 Task: In daily digests turn off In-app notifications.
Action: Mouse moved to (753, 69)
Screenshot: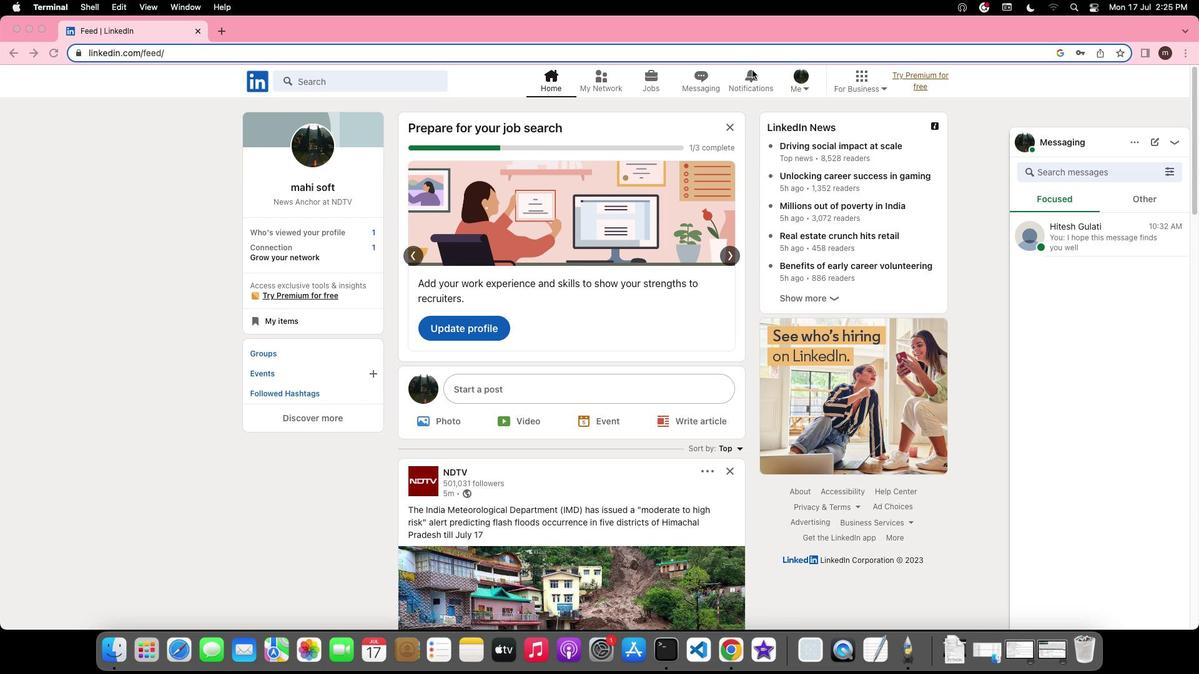
Action: Mouse pressed left at (753, 69)
Screenshot: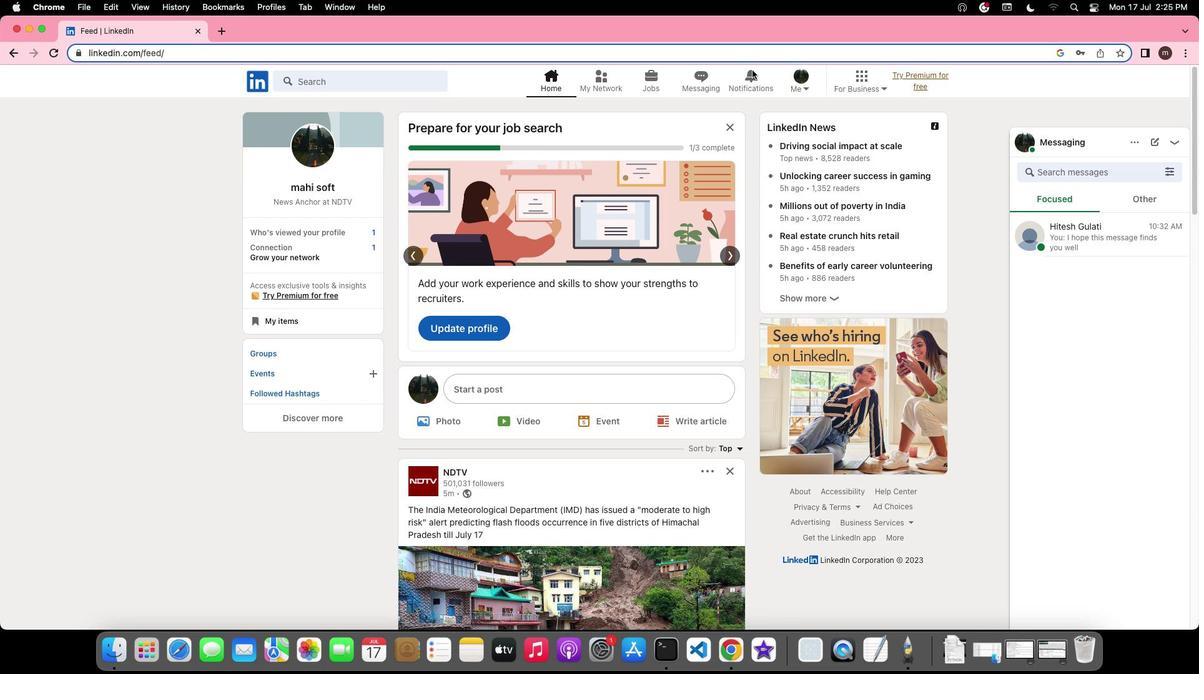 
Action: Mouse pressed left at (753, 69)
Screenshot: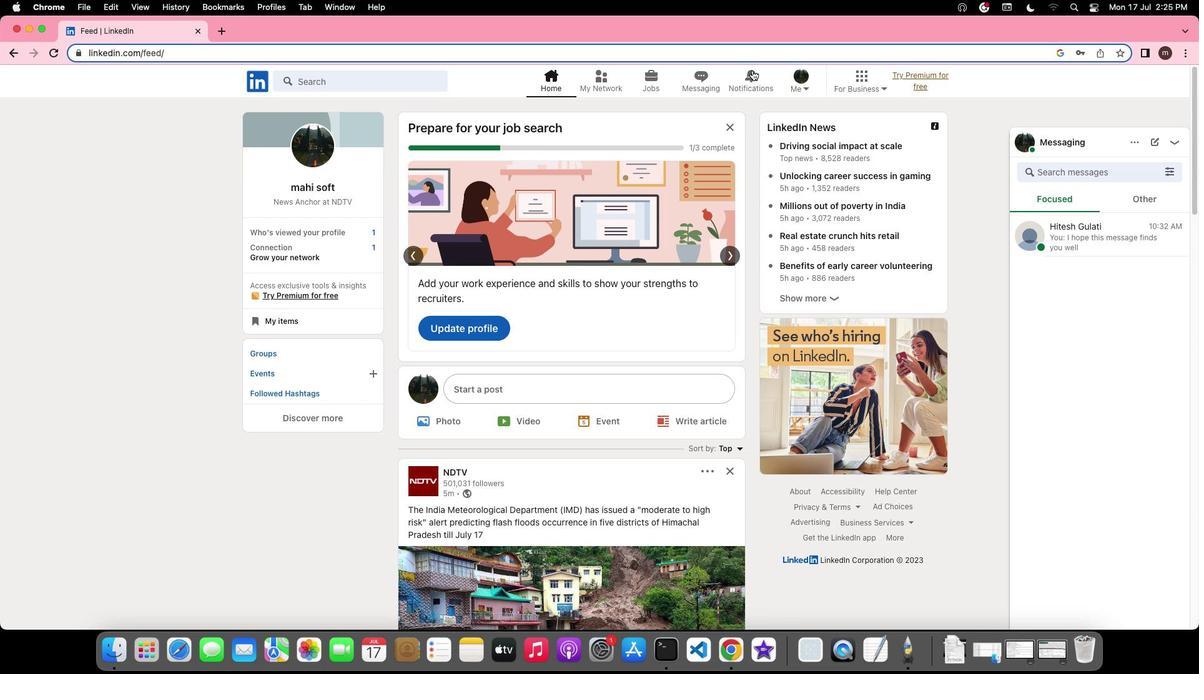 
Action: Mouse moved to (288, 163)
Screenshot: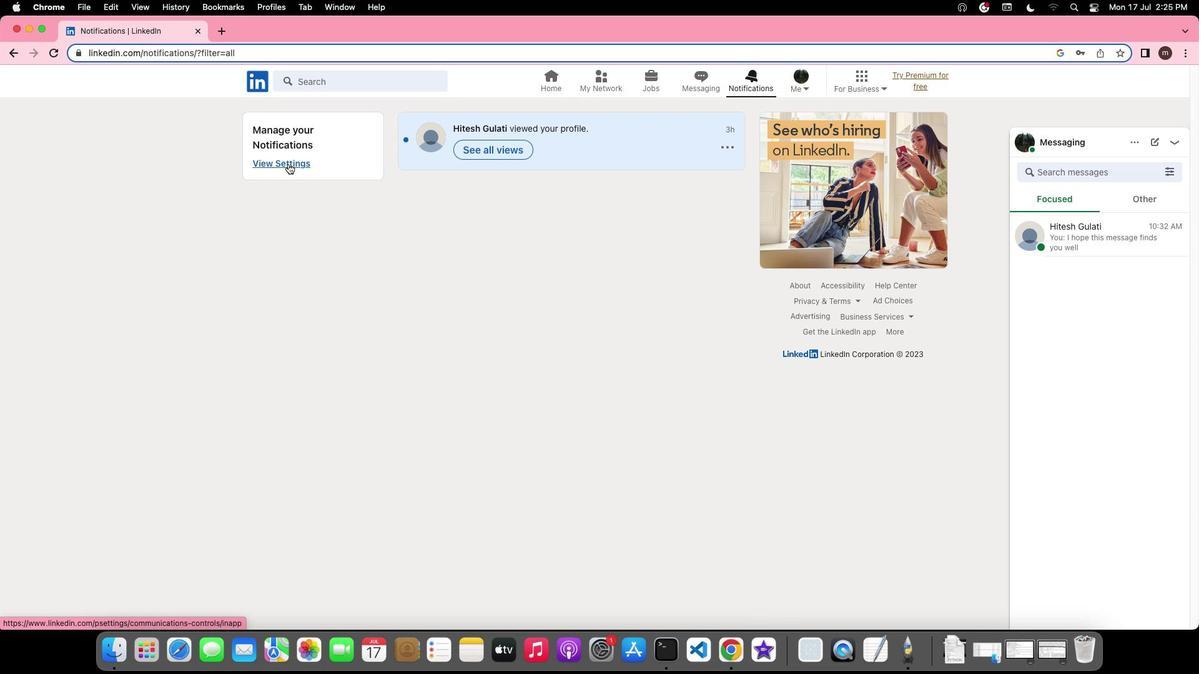 
Action: Mouse pressed left at (288, 163)
Screenshot: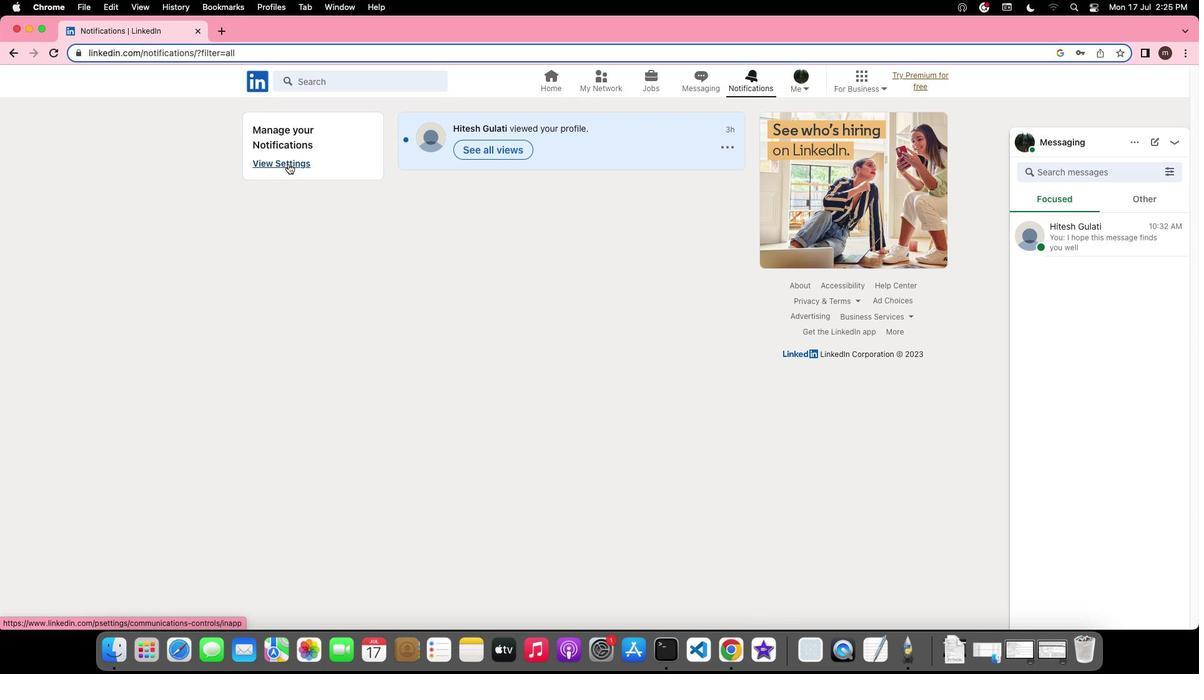 
Action: Mouse moved to (513, 469)
Screenshot: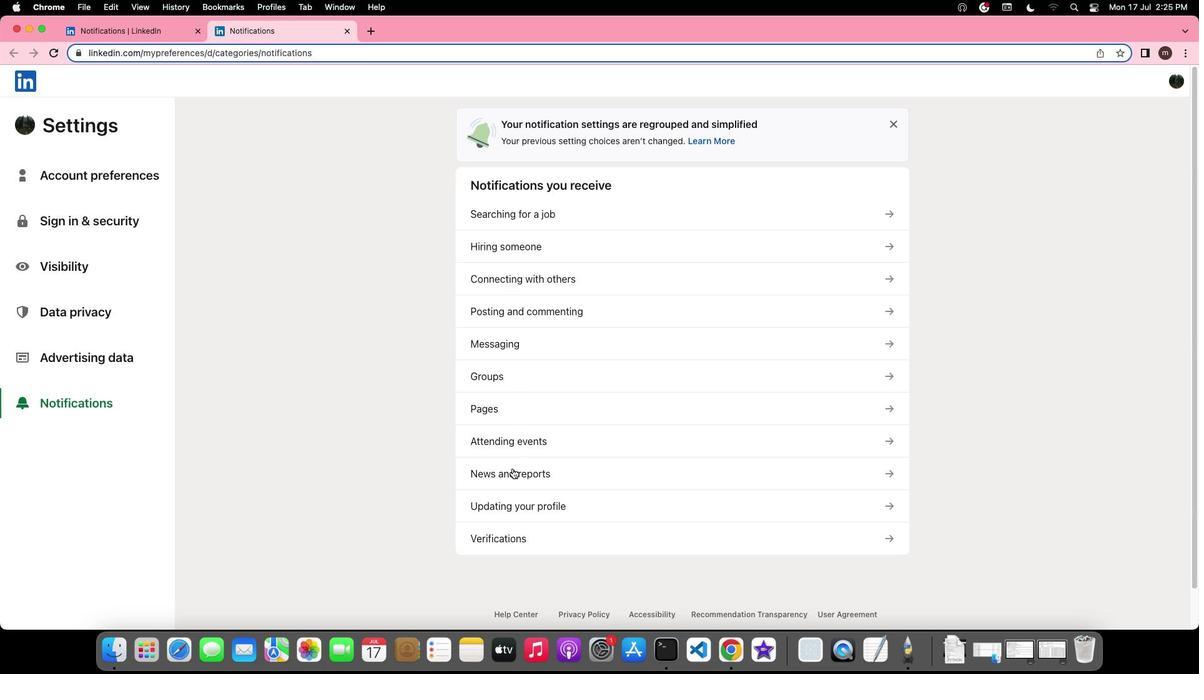
Action: Mouse pressed left at (513, 469)
Screenshot: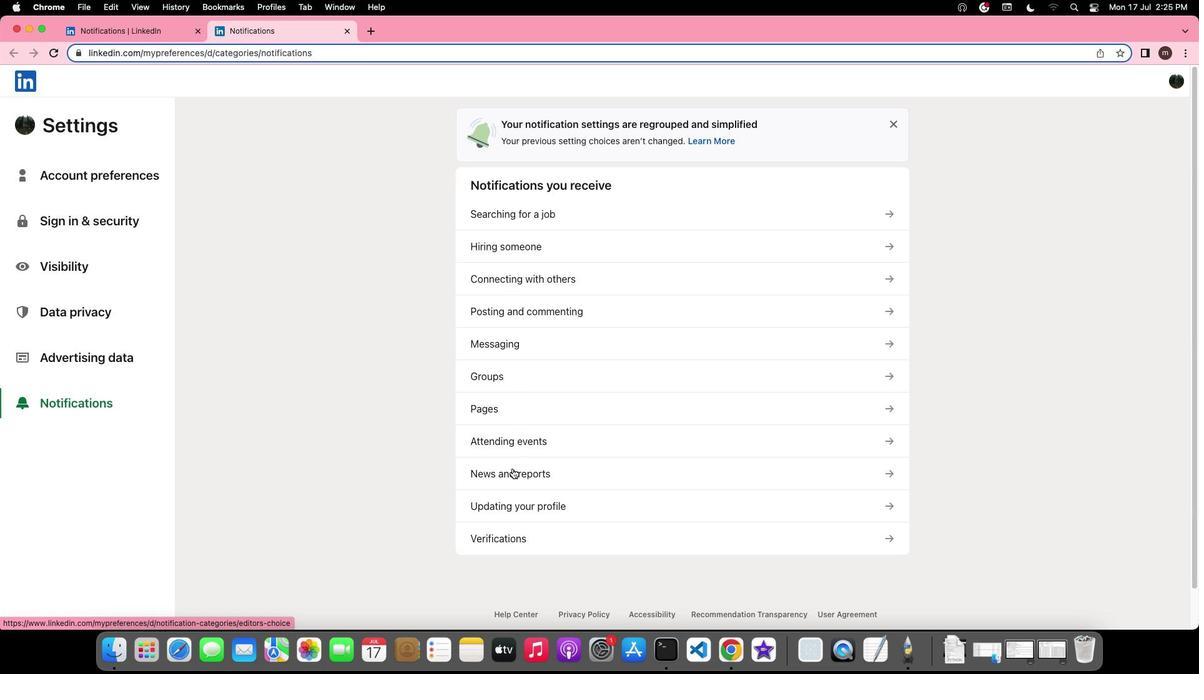 
Action: Mouse moved to (509, 286)
Screenshot: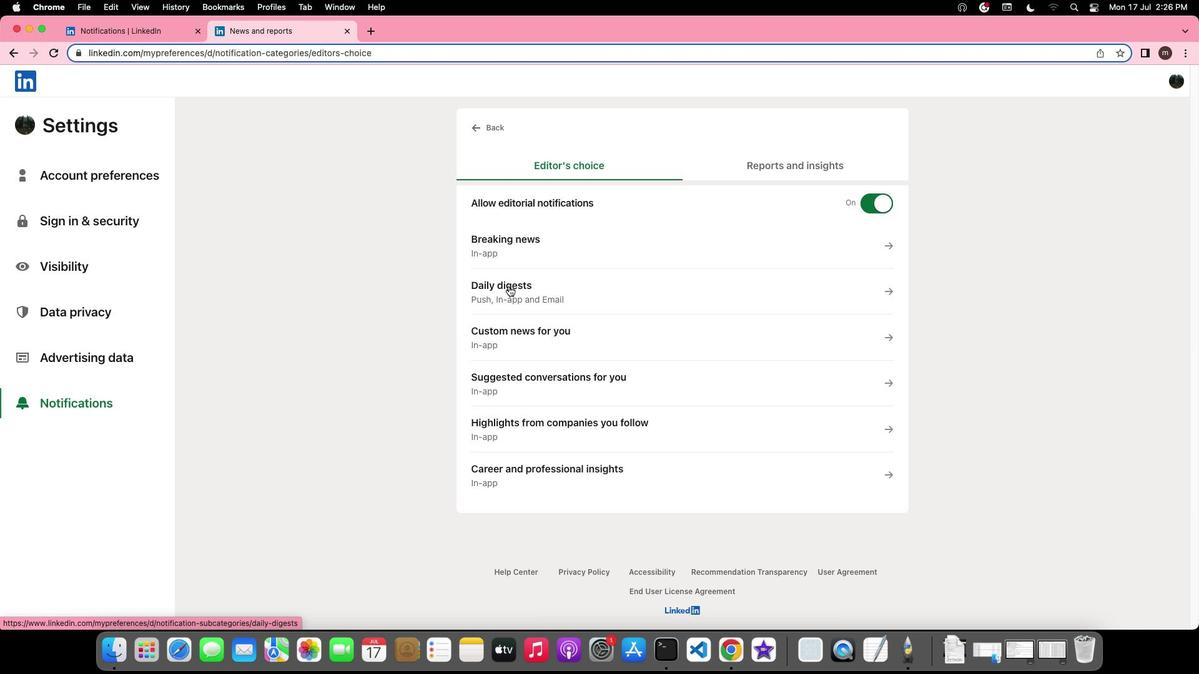 
Action: Mouse pressed left at (509, 286)
Screenshot: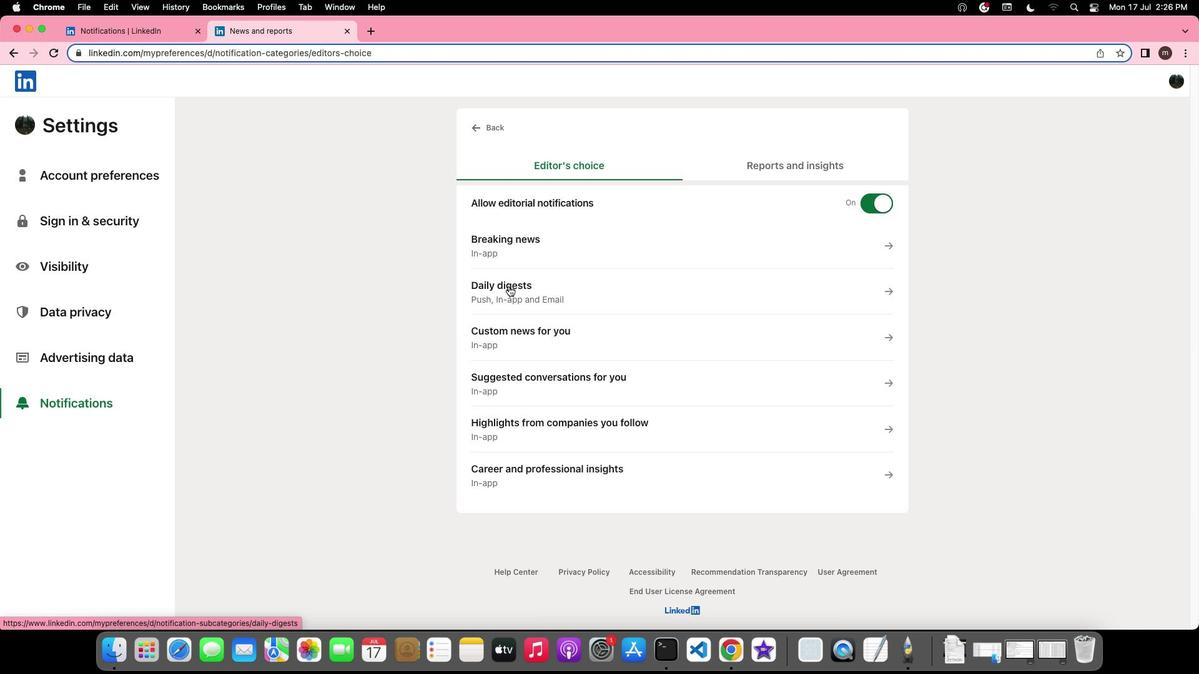 
Action: Mouse moved to (881, 232)
Screenshot: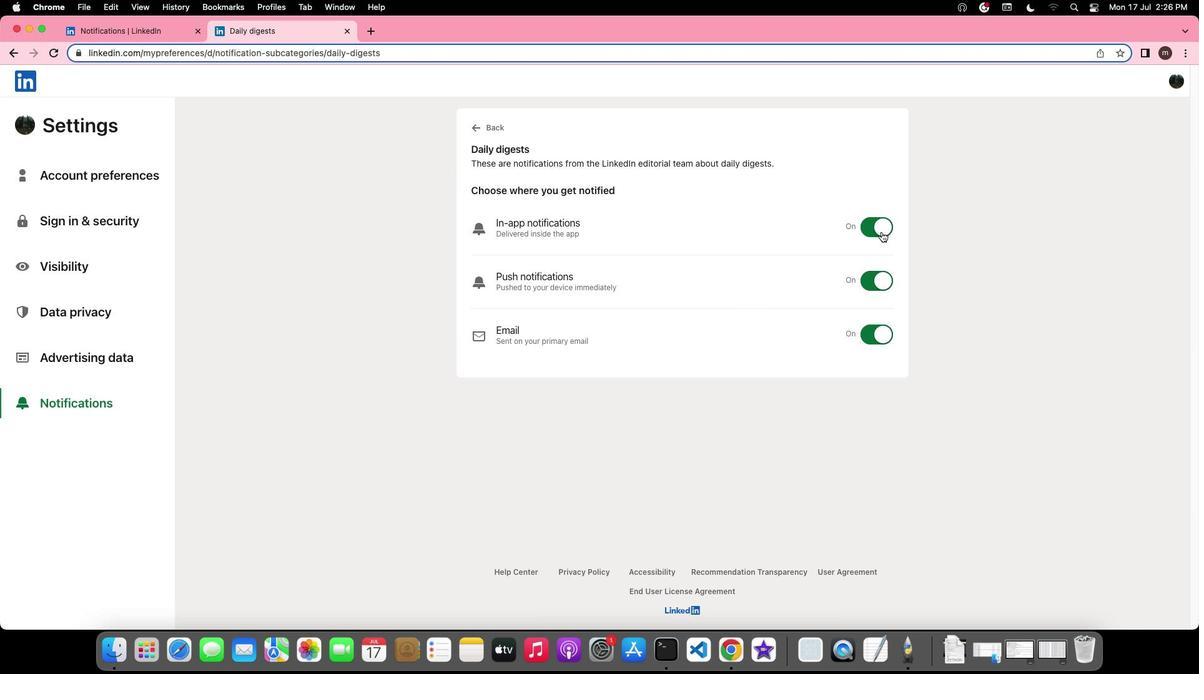 
Action: Mouse pressed left at (881, 232)
Screenshot: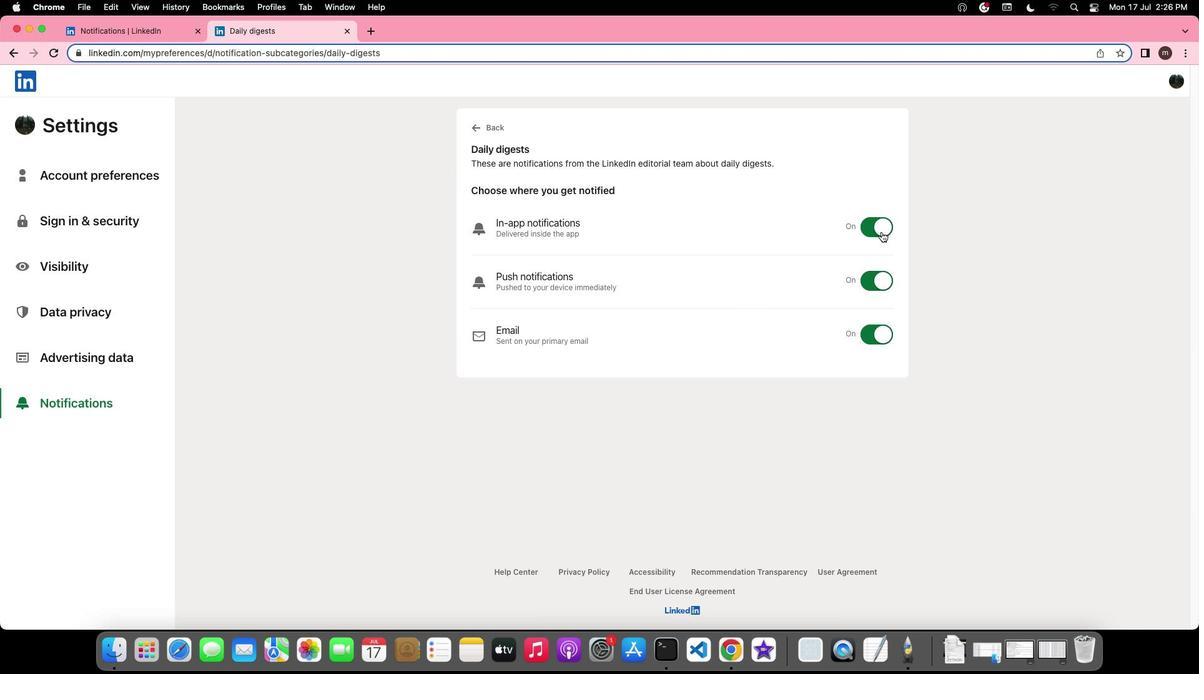 
Action: Mouse moved to (892, 231)
Screenshot: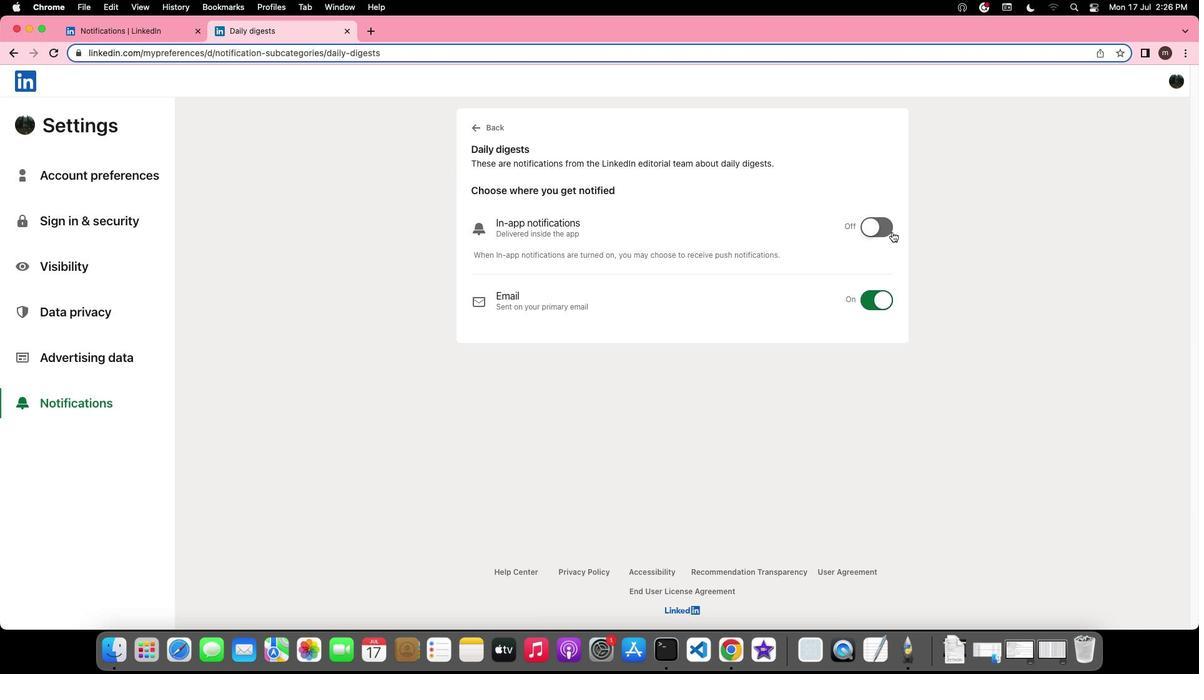 
